 Task: Sort the products by price (lowest first).
Action: Mouse moved to (18, 139)
Screenshot: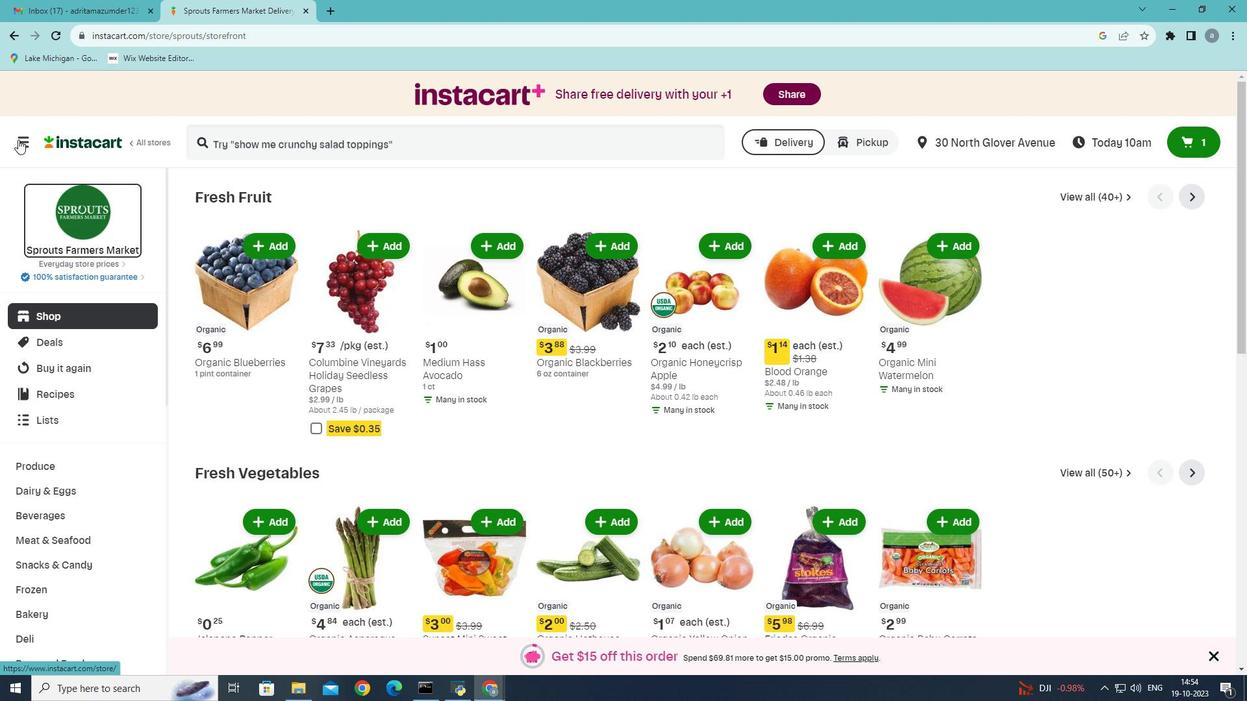 
Action: Mouse pressed left at (18, 139)
Screenshot: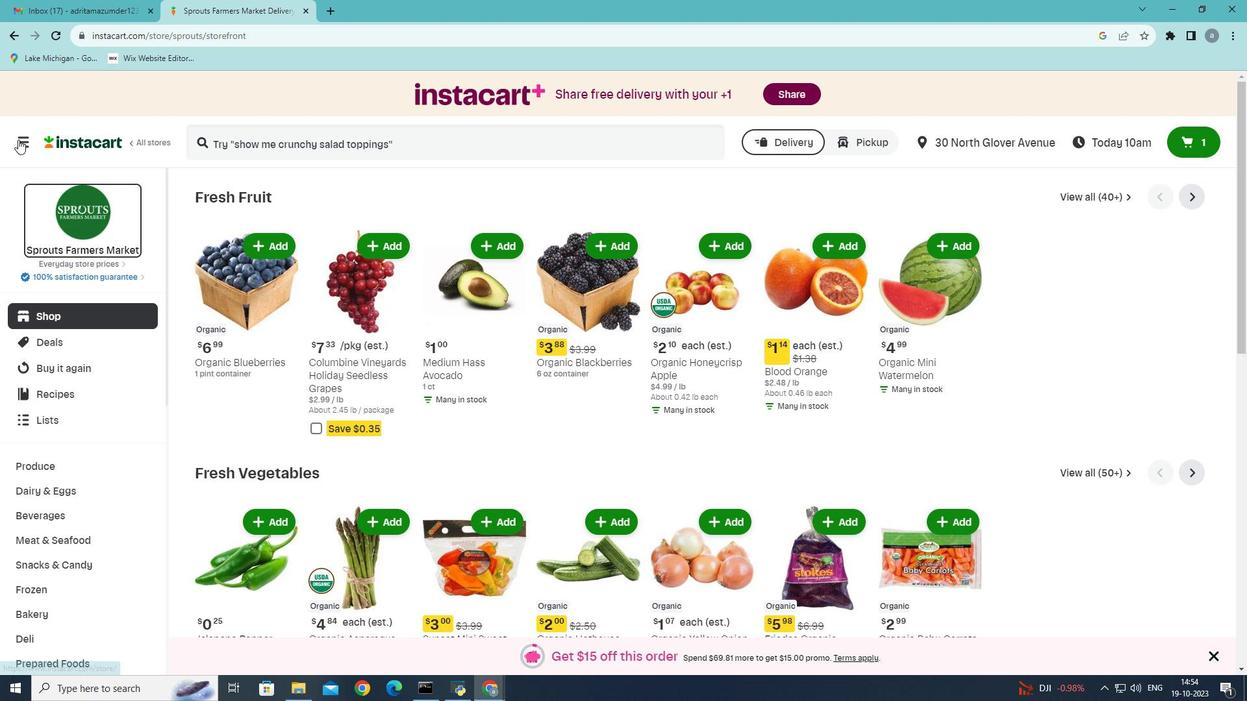 
Action: Mouse moved to (85, 386)
Screenshot: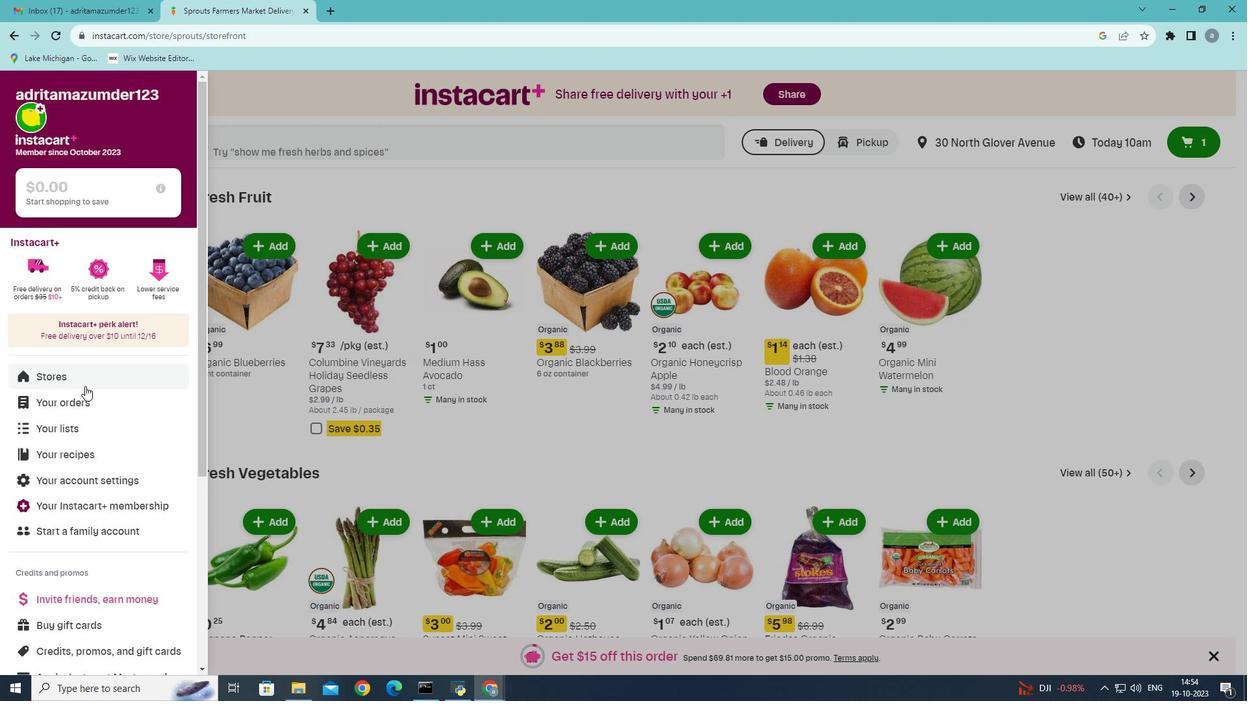 
Action: Mouse pressed left at (85, 386)
Screenshot: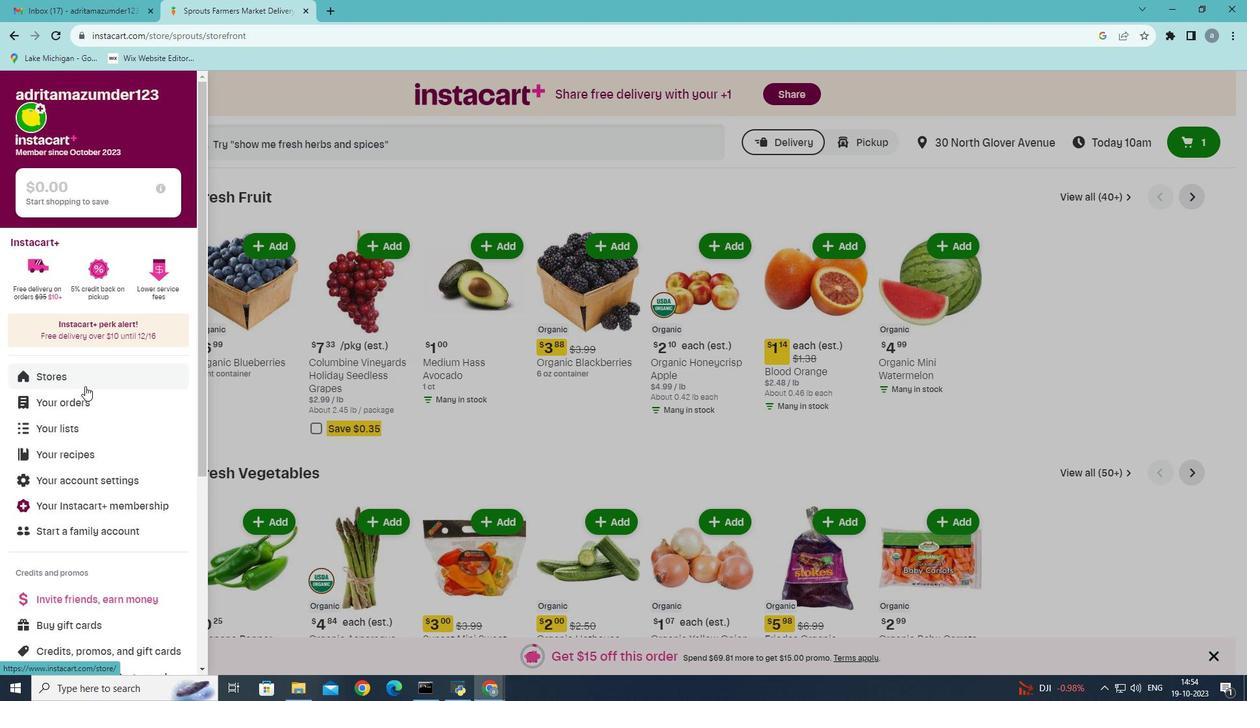 
Action: Mouse moved to (295, 144)
Screenshot: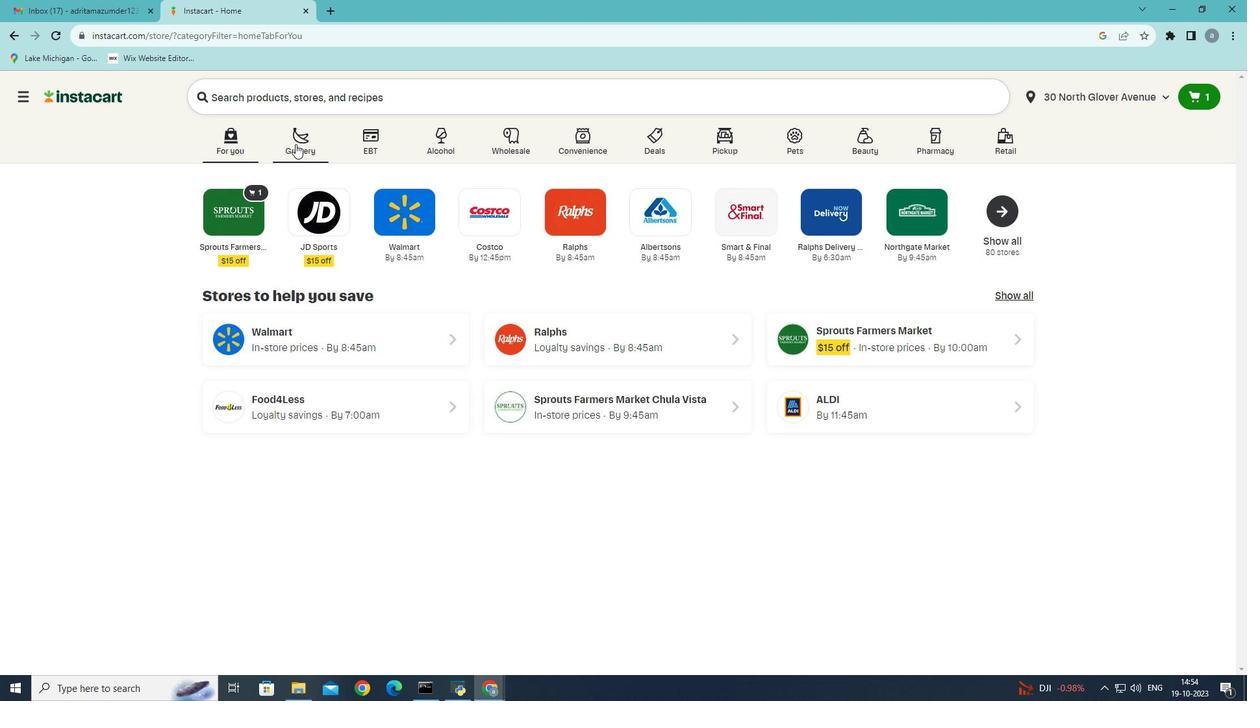 
Action: Mouse pressed left at (295, 144)
Screenshot: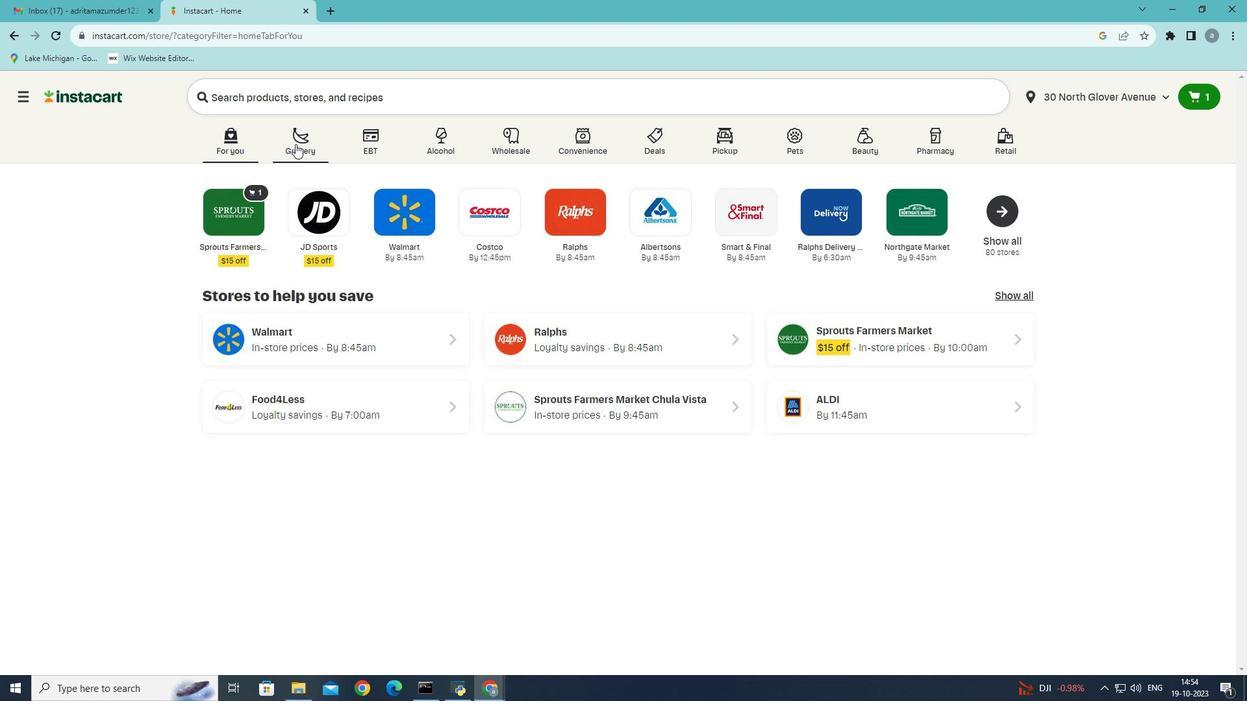 
Action: Mouse moved to (265, 386)
Screenshot: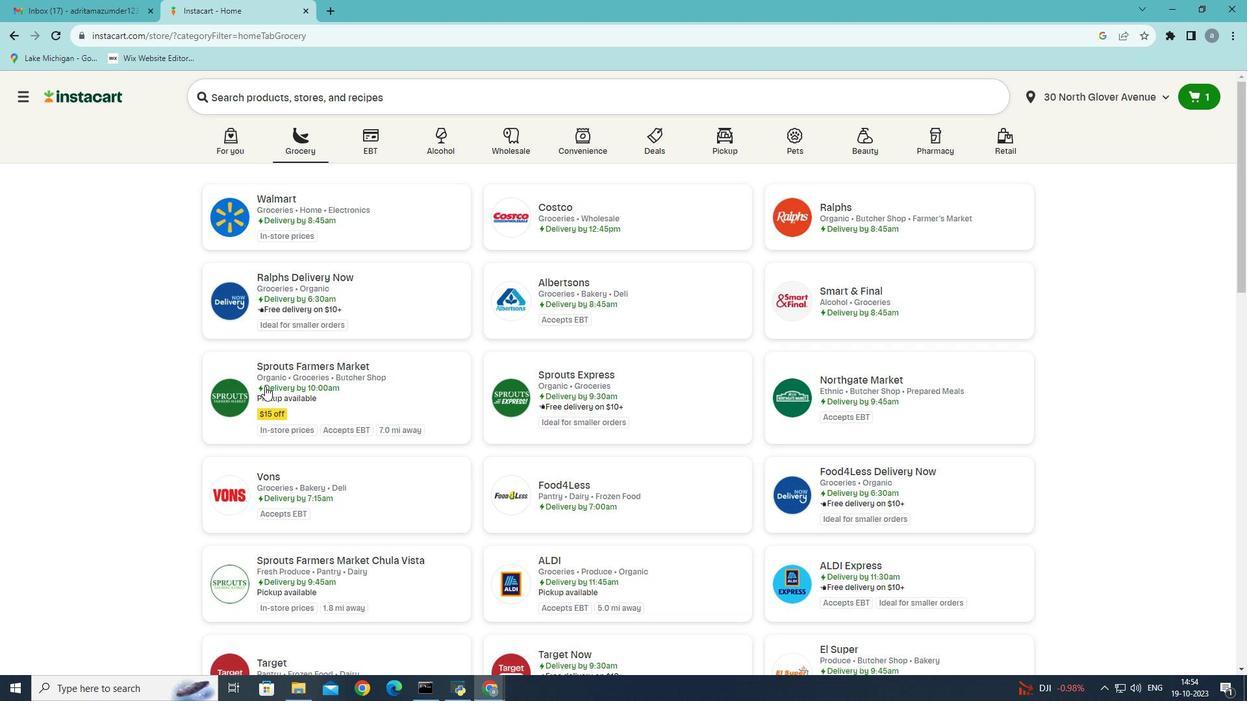 
Action: Mouse pressed left at (265, 386)
Screenshot: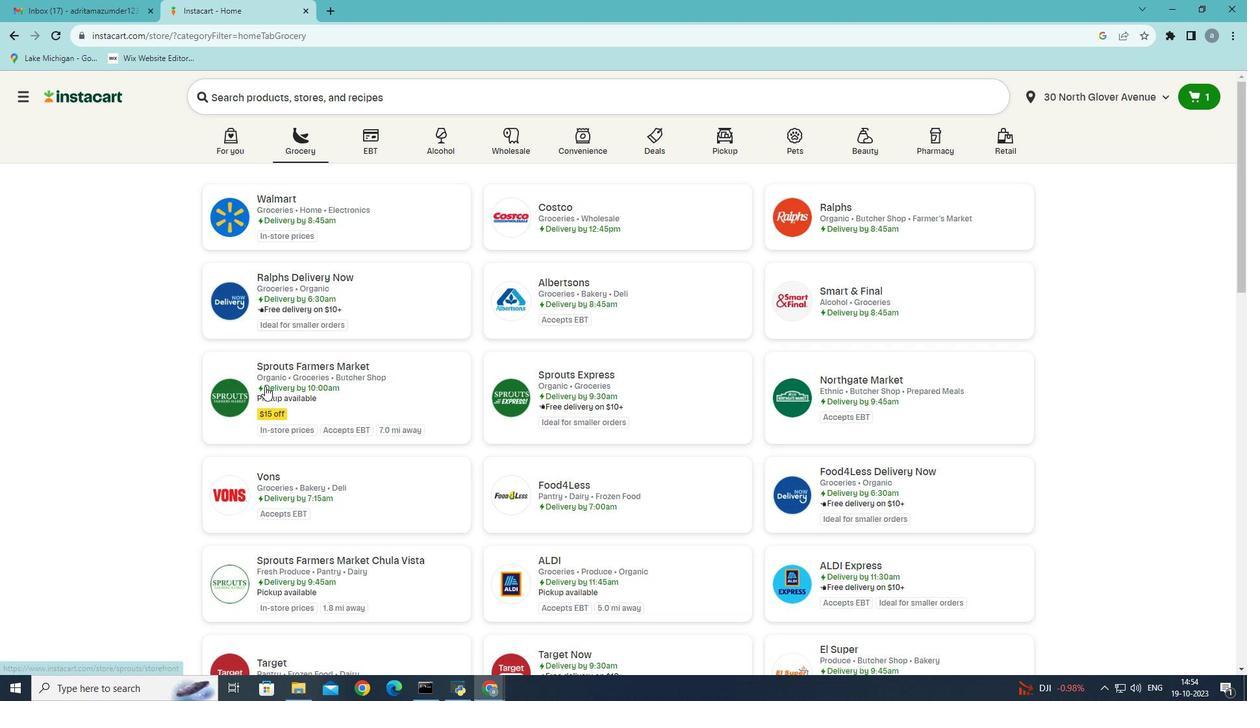 
Action: Mouse moved to (84, 538)
Screenshot: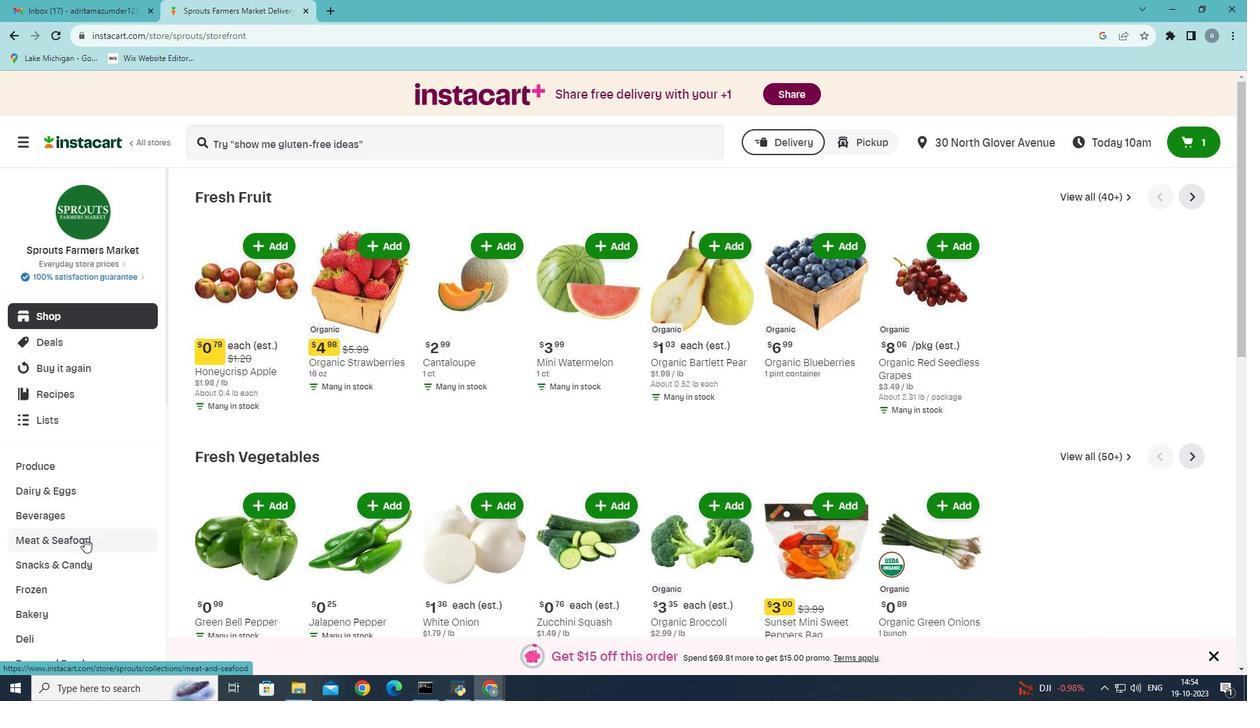 
Action: Mouse pressed left at (84, 538)
Screenshot: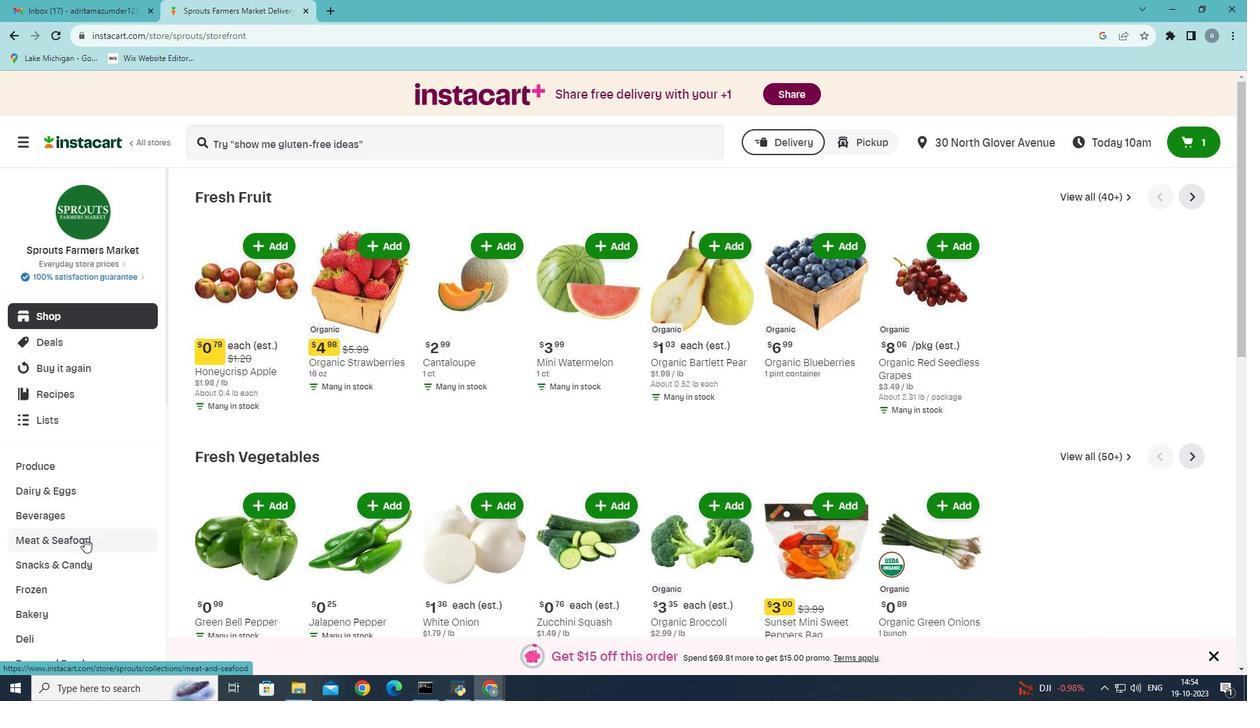 
Action: Mouse moved to (640, 228)
Screenshot: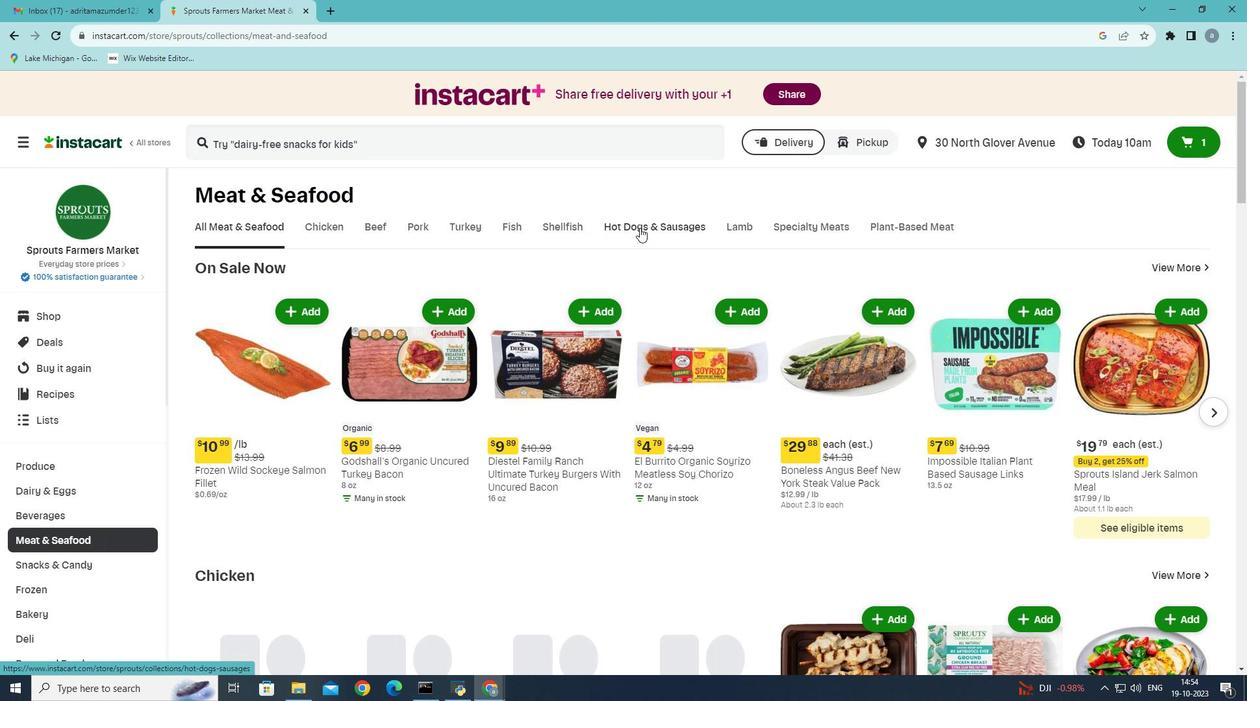 
Action: Mouse pressed left at (640, 228)
Screenshot: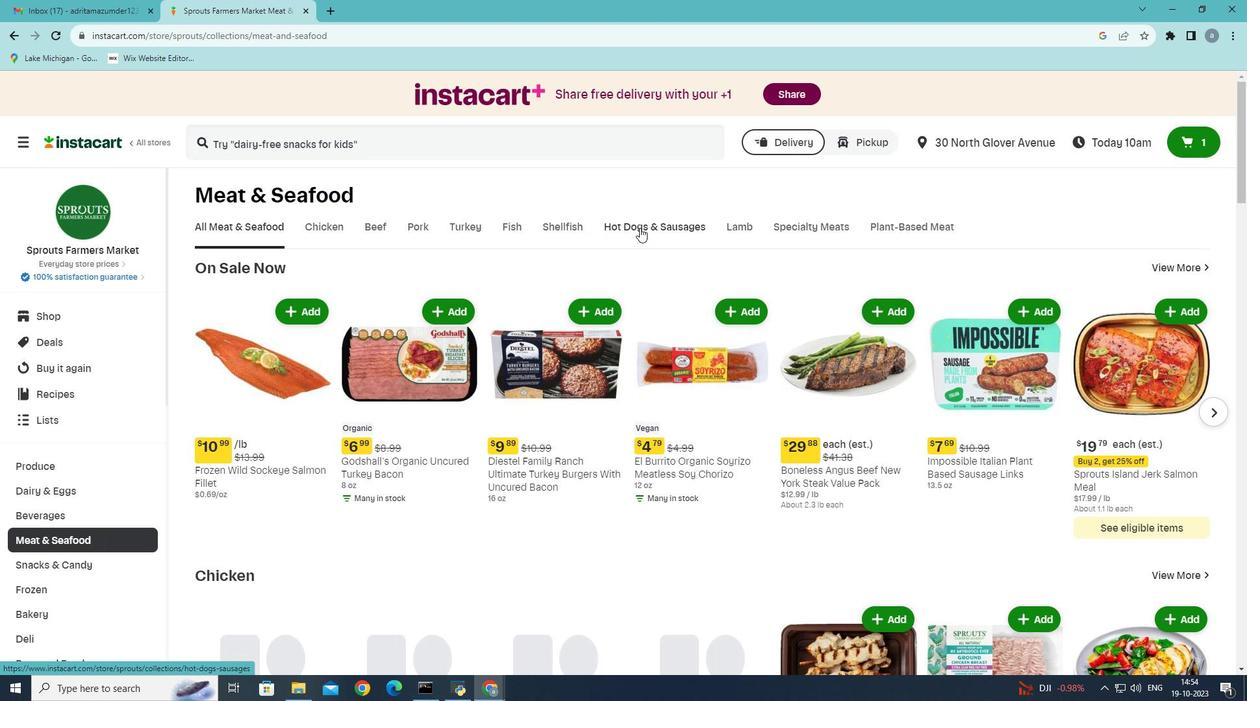 
Action: Mouse moved to (282, 281)
Screenshot: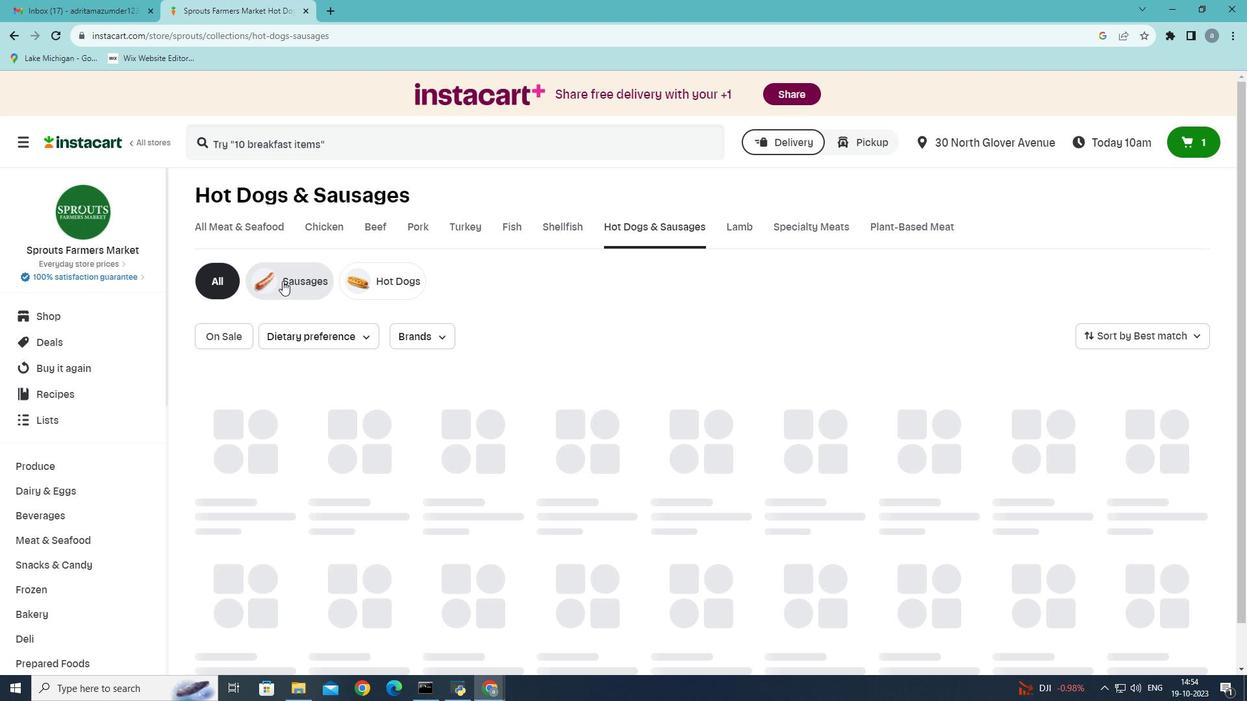 
Action: Mouse pressed left at (282, 281)
Screenshot: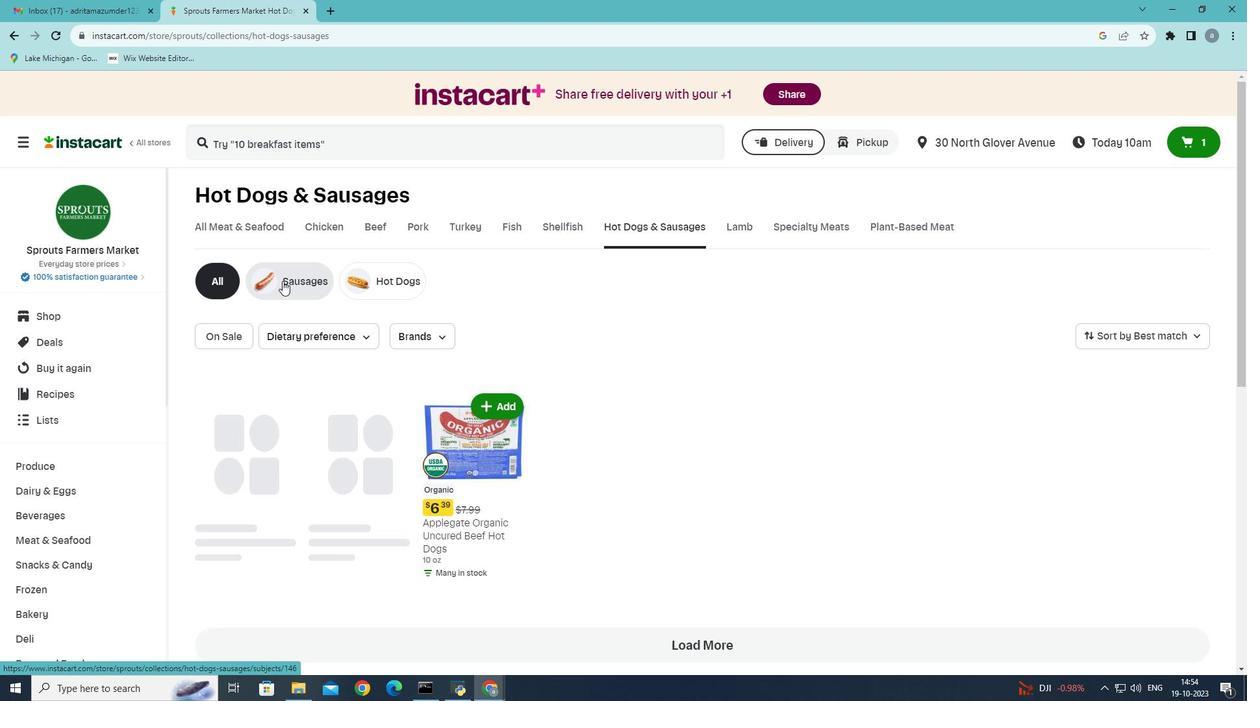 
Action: Mouse moved to (1198, 337)
Screenshot: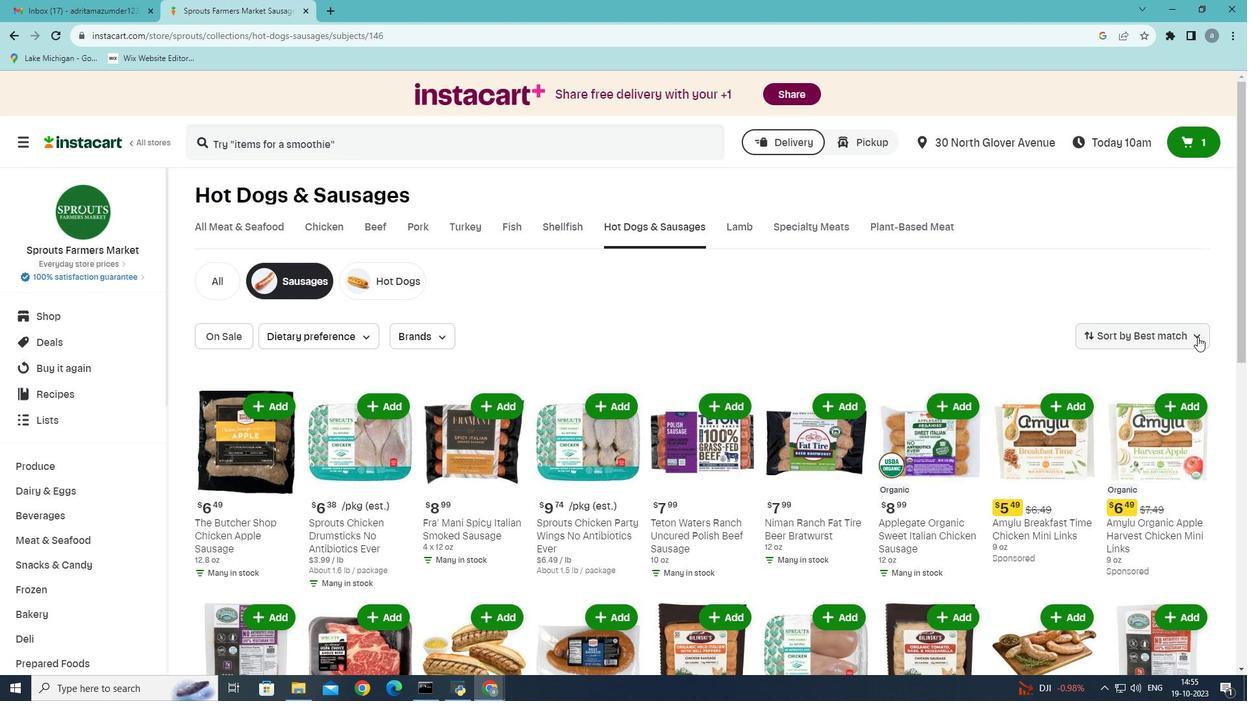 
Action: Mouse pressed left at (1198, 337)
Screenshot: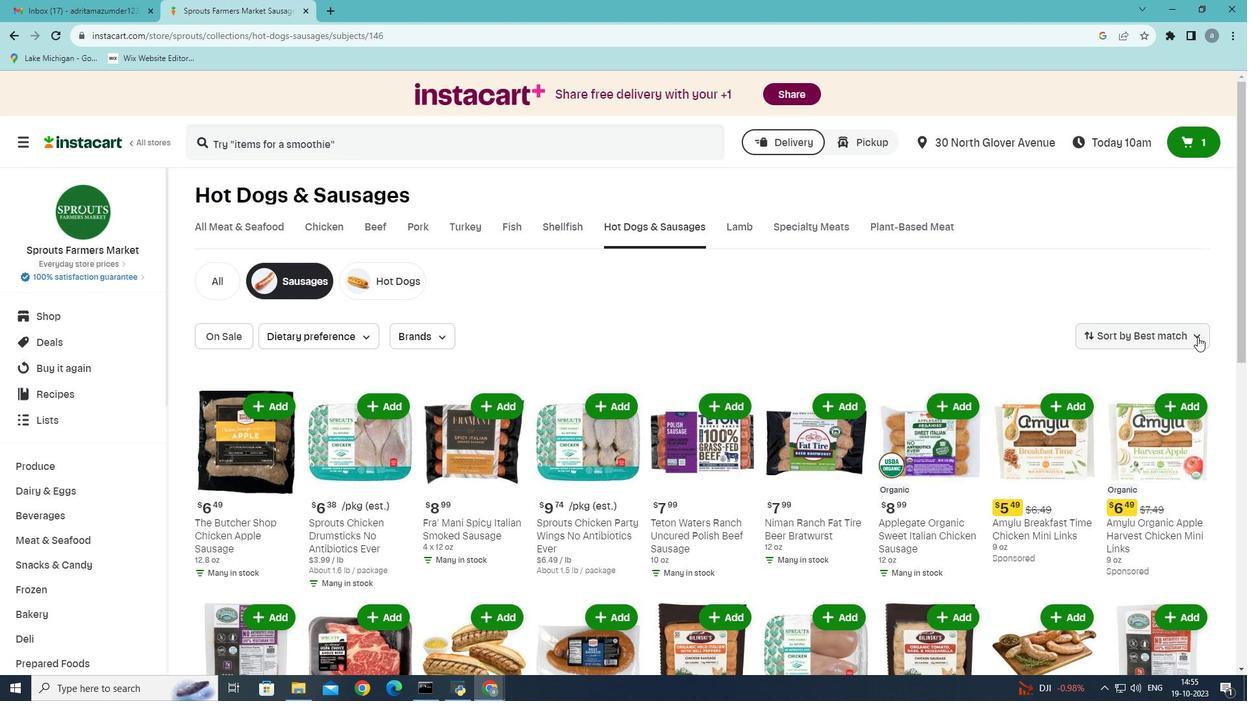 
Action: Mouse moved to (1172, 402)
Screenshot: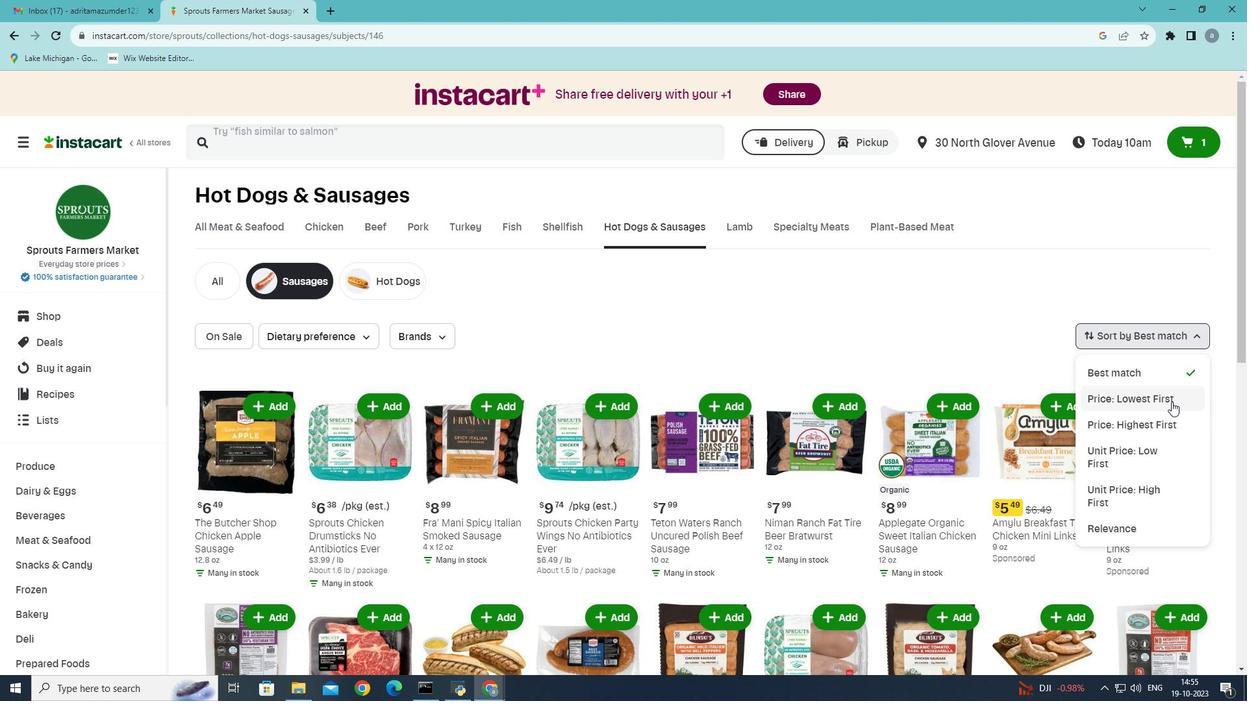 
Action: Mouse pressed left at (1172, 402)
Screenshot: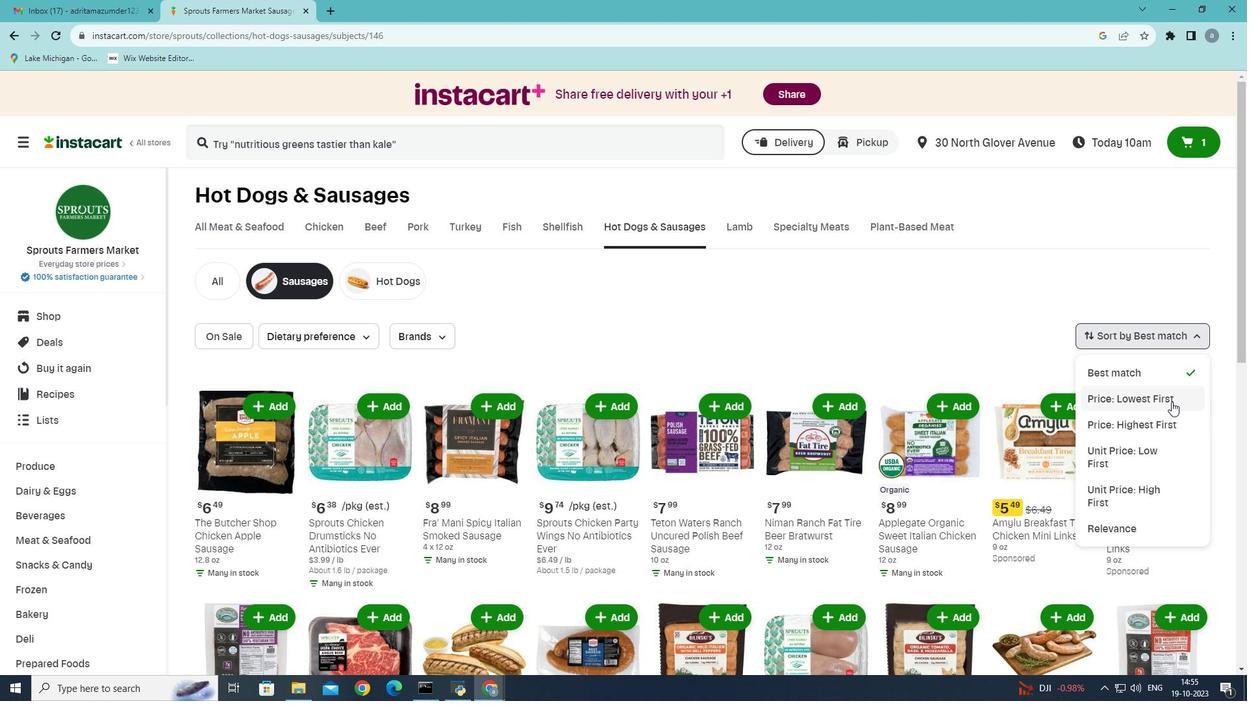 
